 Task: In the  document Appleloge.rtf Share this file with 'softage2@softage.net' Check 'Vision History' View the  non- printing characters
Action: Mouse moved to (44, 63)
Screenshot: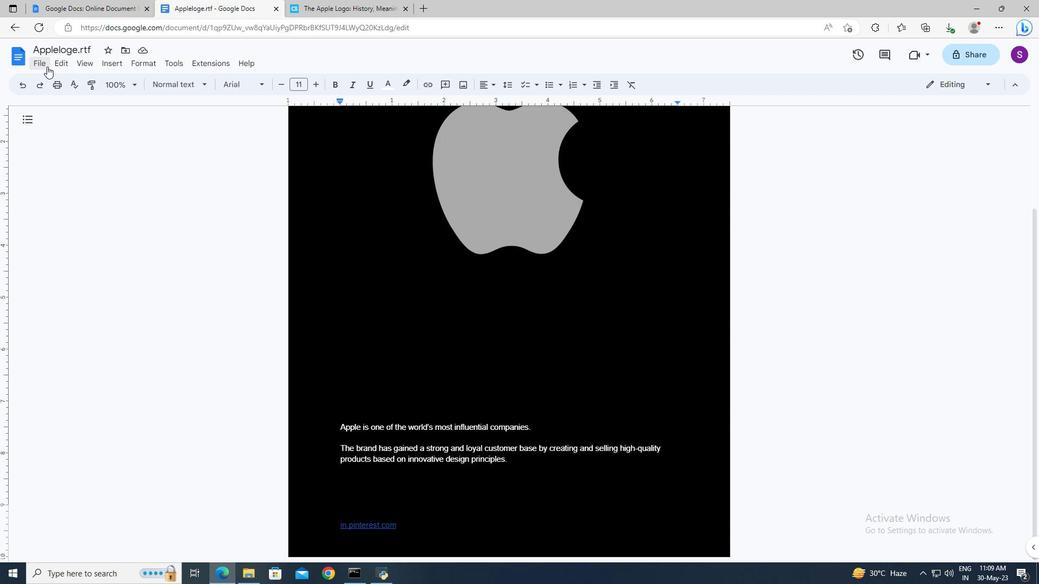 
Action: Mouse pressed left at (44, 63)
Screenshot: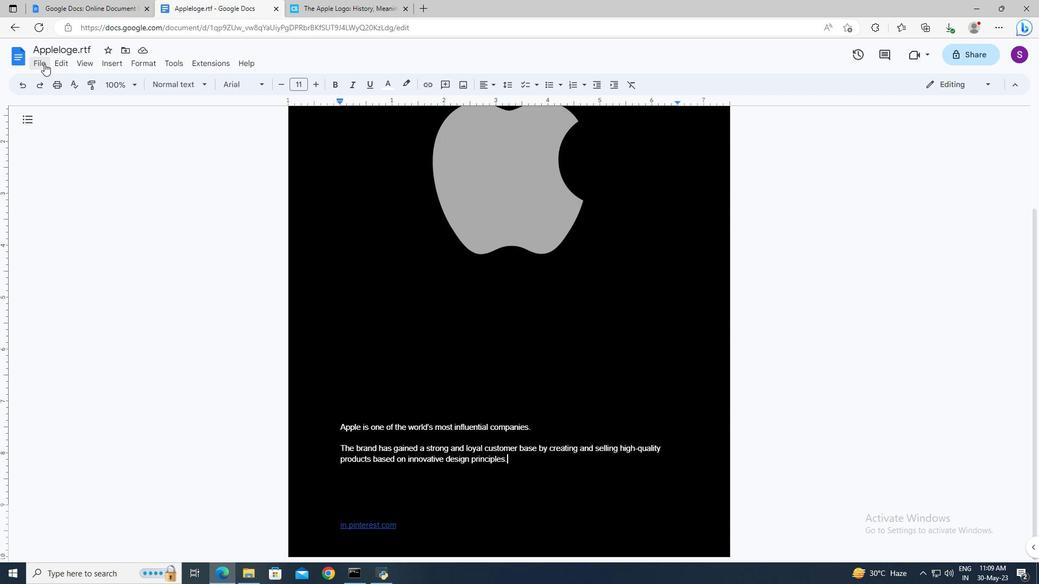 
Action: Mouse moved to (213, 146)
Screenshot: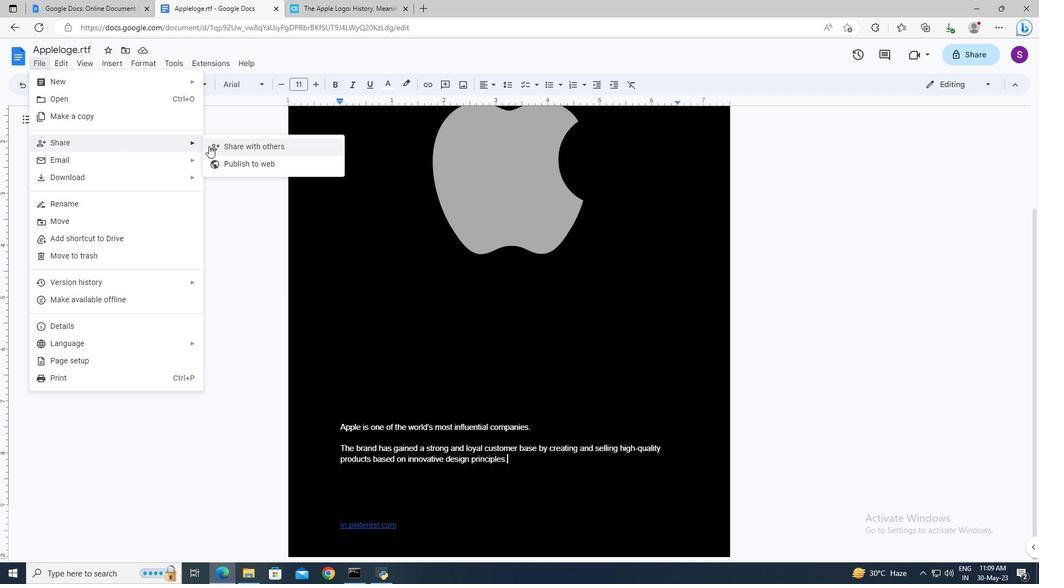 
Action: Mouse pressed left at (213, 146)
Screenshot: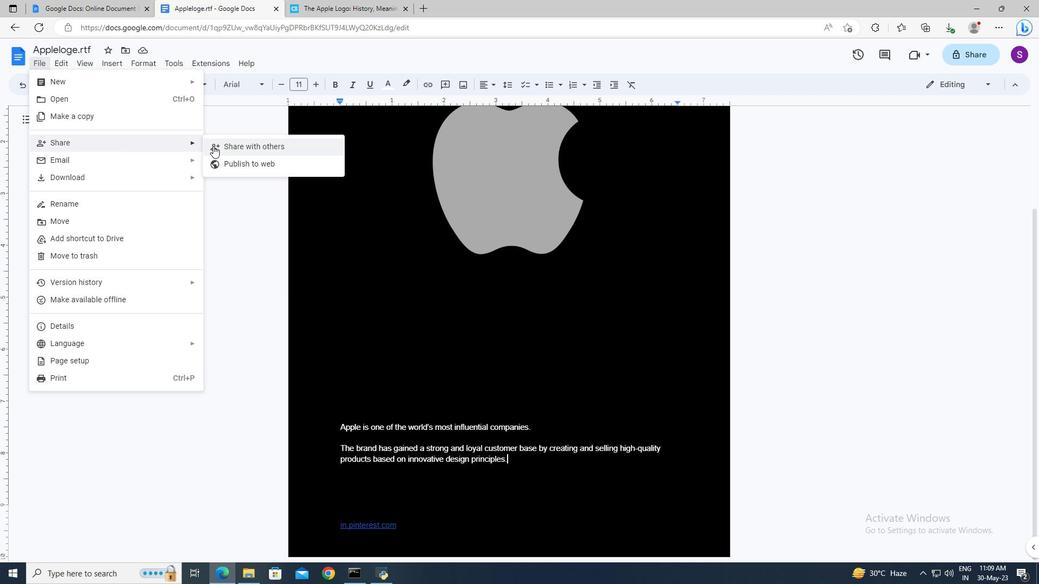 
Action: Mouse moved to (437, 238)
Screenshot: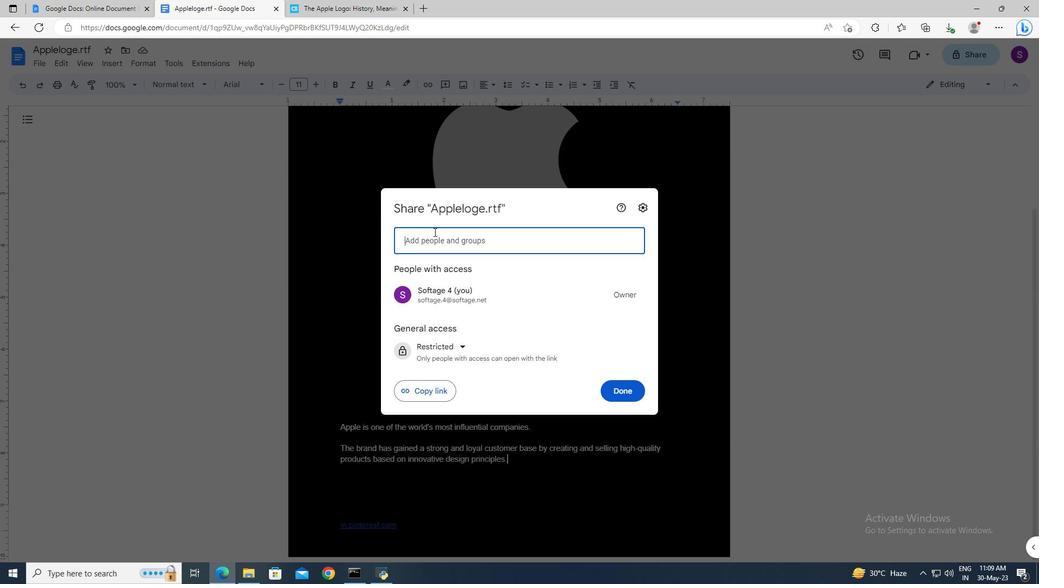 
Action: Mouse pressed left at (437, 238)
Screenshot: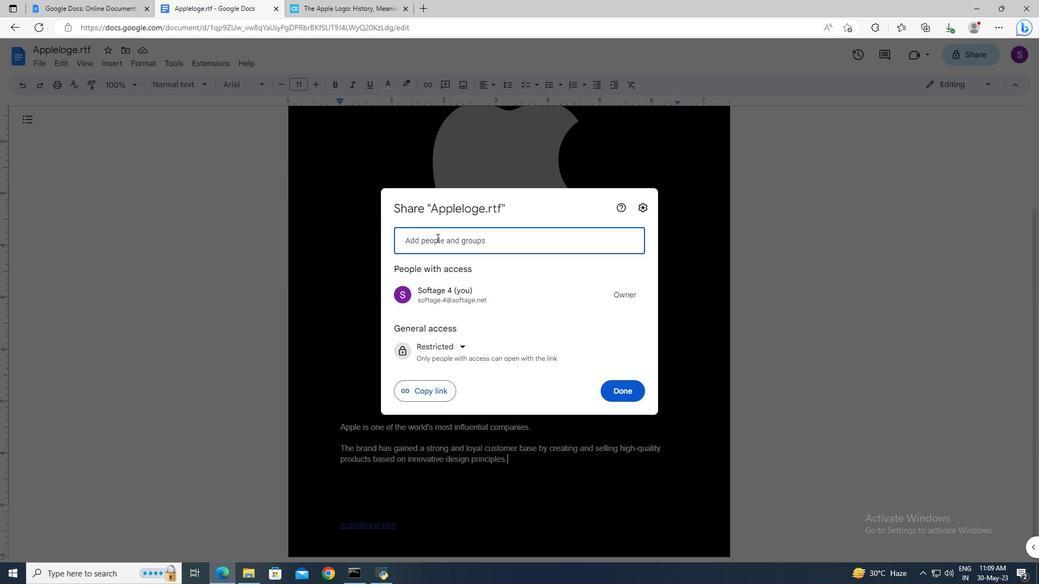 
Action: Key pressed softage2<Key.shift><Key.shift><Key.shift><Key.shift><Key.shift><Key.shift><Key.shift><Key.shift>@softage.net
Screenshot: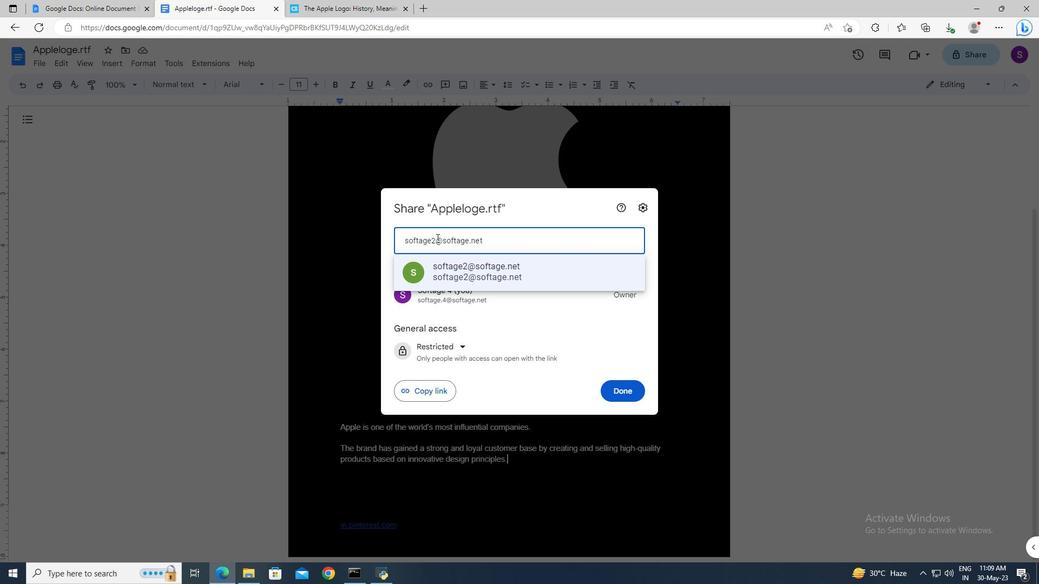 
Action: Mouse moved to (472, 267)
Screenshot: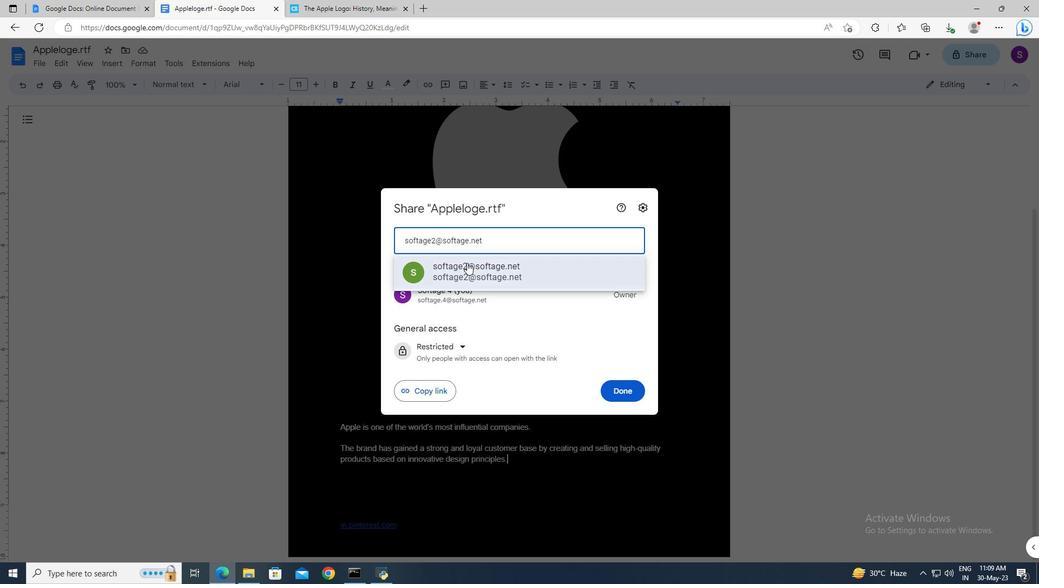 
Action: Mouse pressed left at (472, 267)
Screenshot: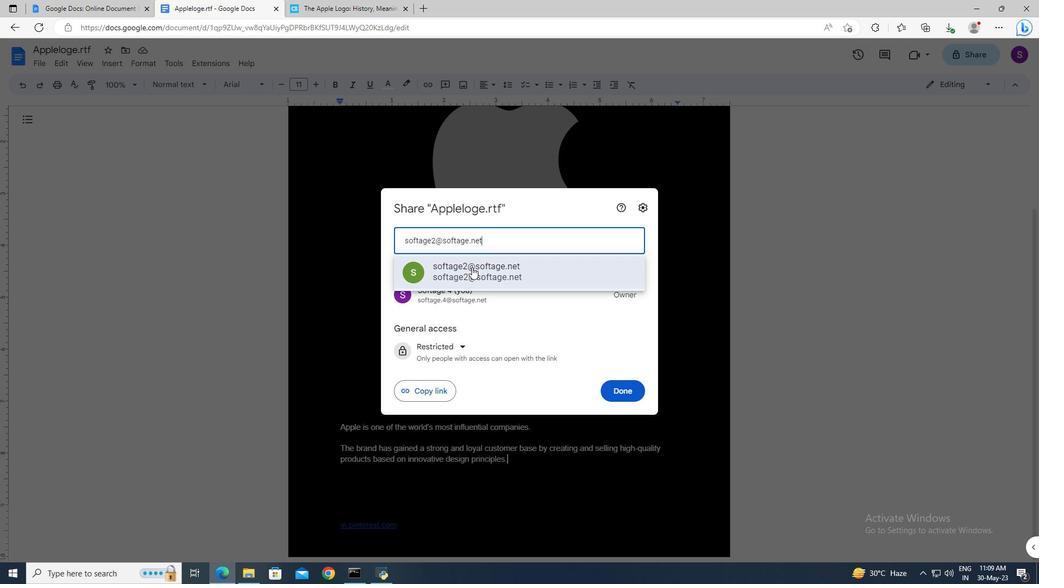
Action: Mouse moved to (620, 378)
Screenshot: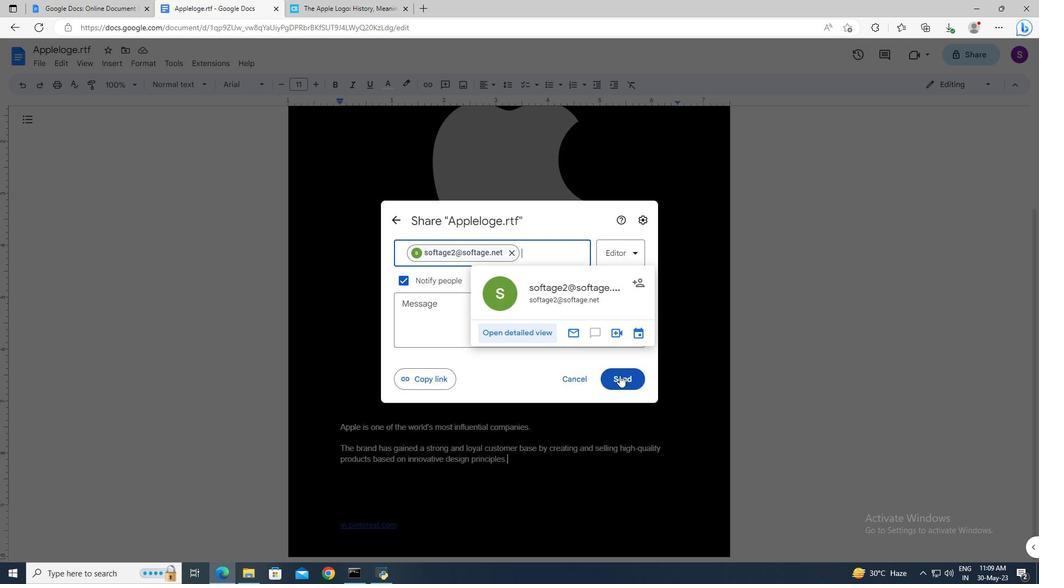 
Action: Mouse pressed left at (620, 378)
Screenshot: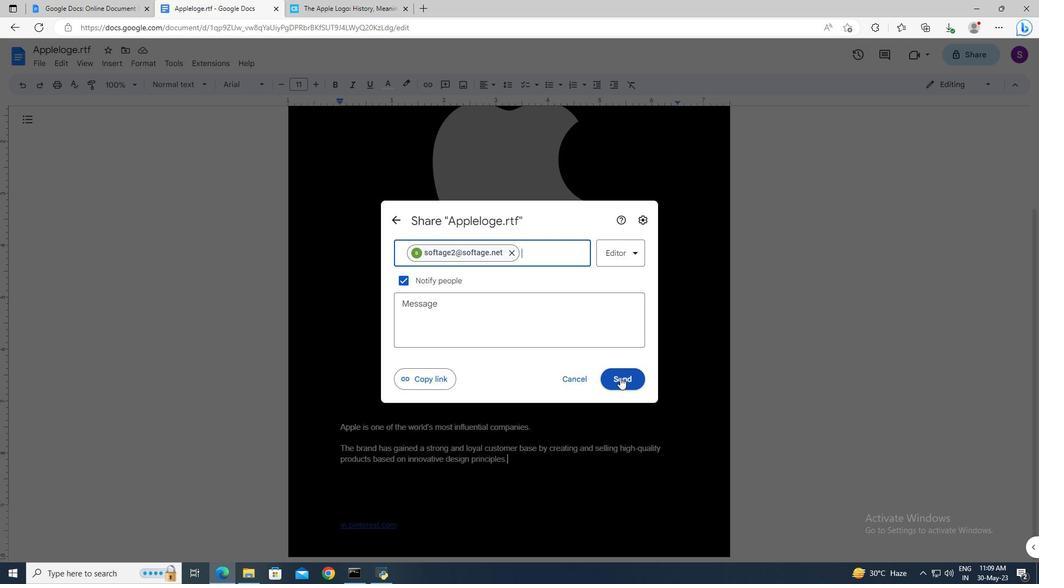 
Action: Mouse moved to (583, 334)
Screenshot: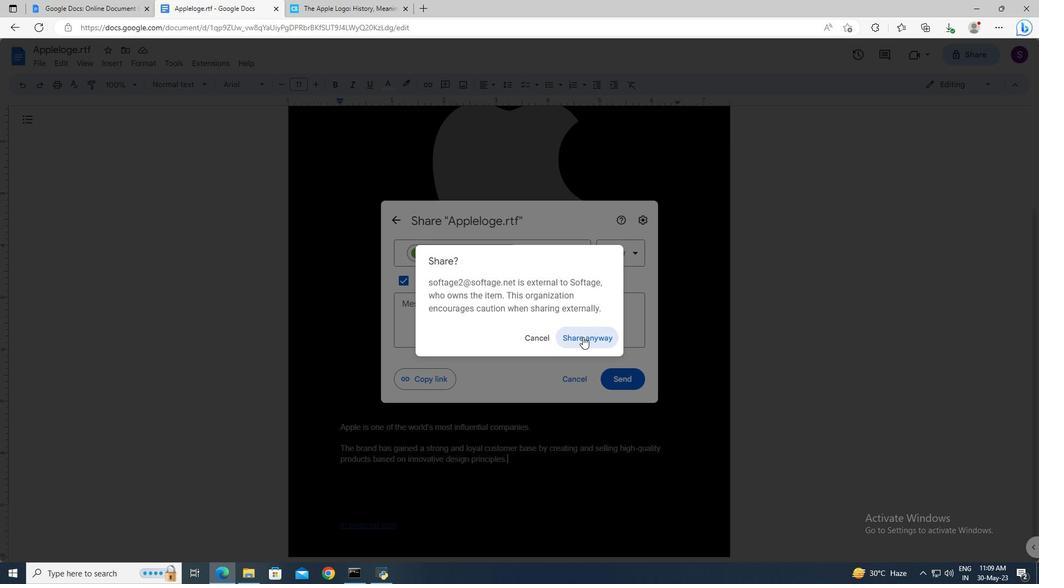 
Action: Mouse pressed left at (583, 334)
Screenshot: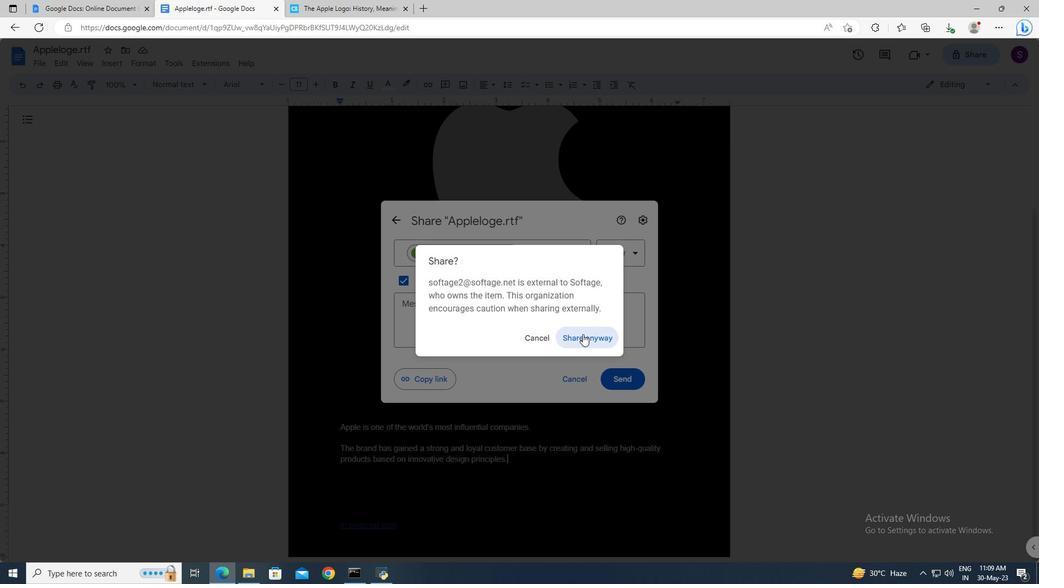 
Action: Mouse moved to (45, 64)
Screenshot: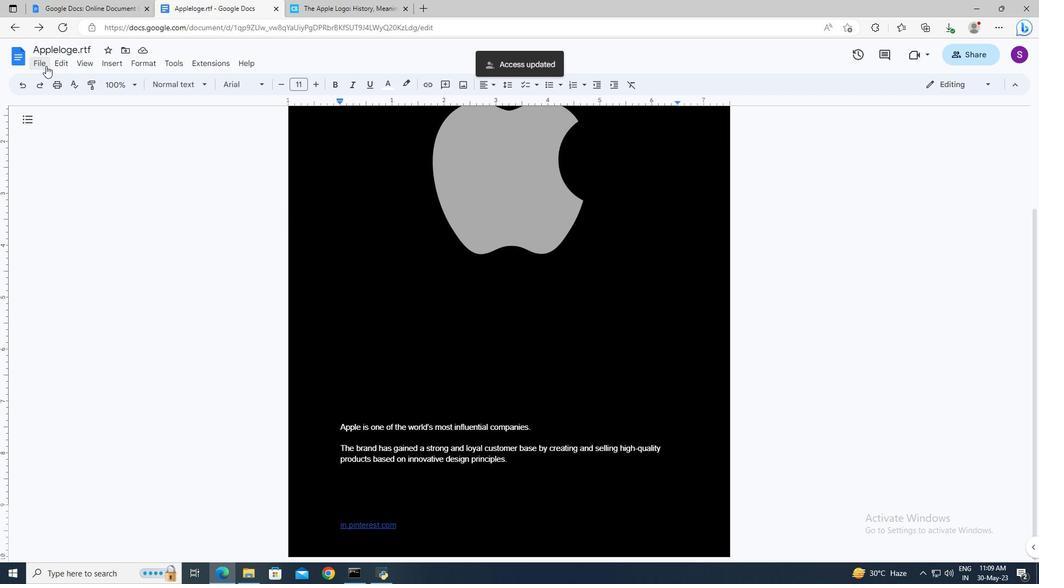 
Action: Mouse pressed left at (45, 64)
Screenshot: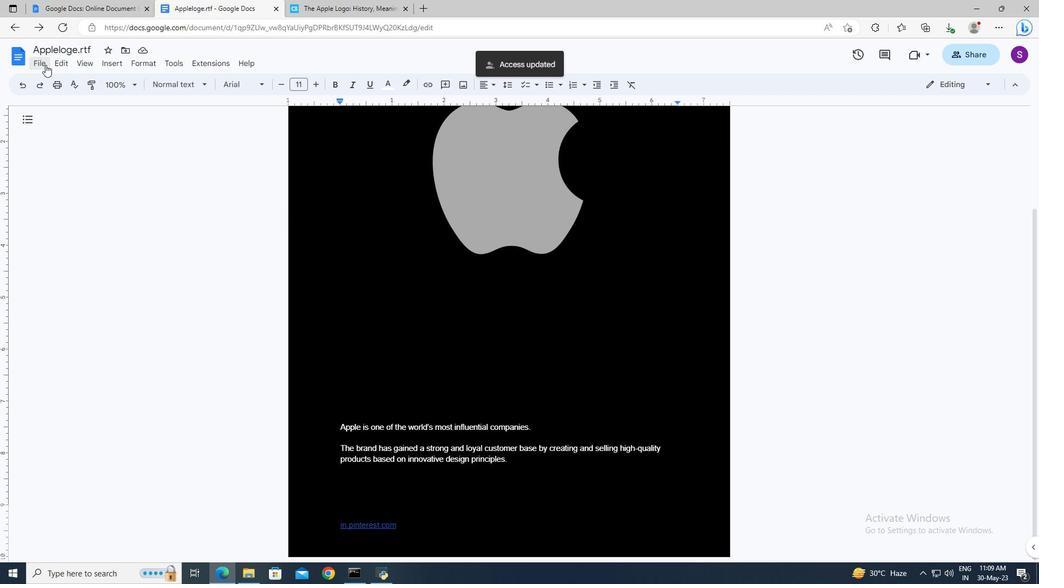 
Action: Mouse moved to (232, 300)
Screenshot: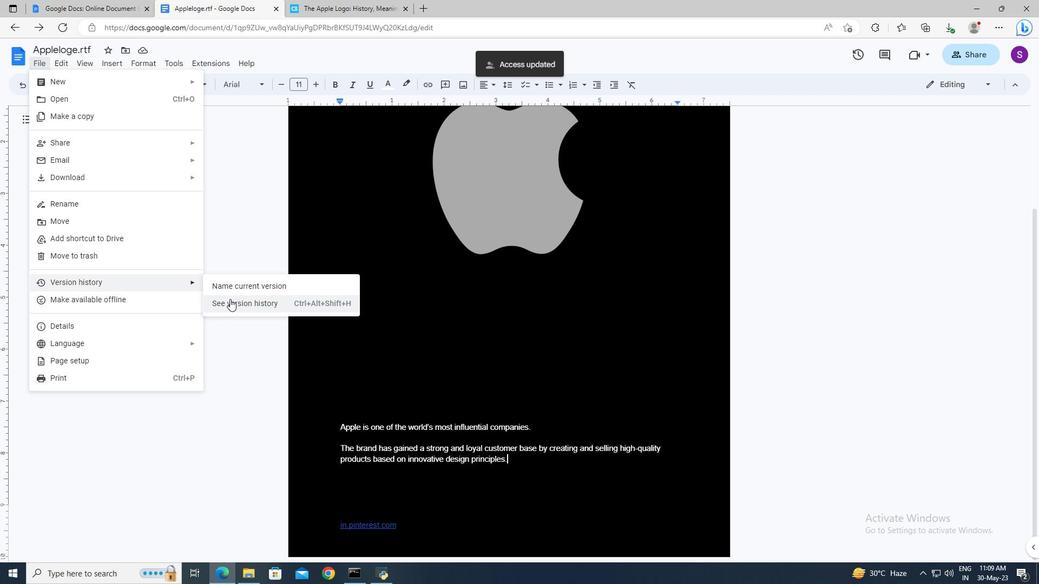 
Action: Mouse pressed left at (232, 300)
Screenshot: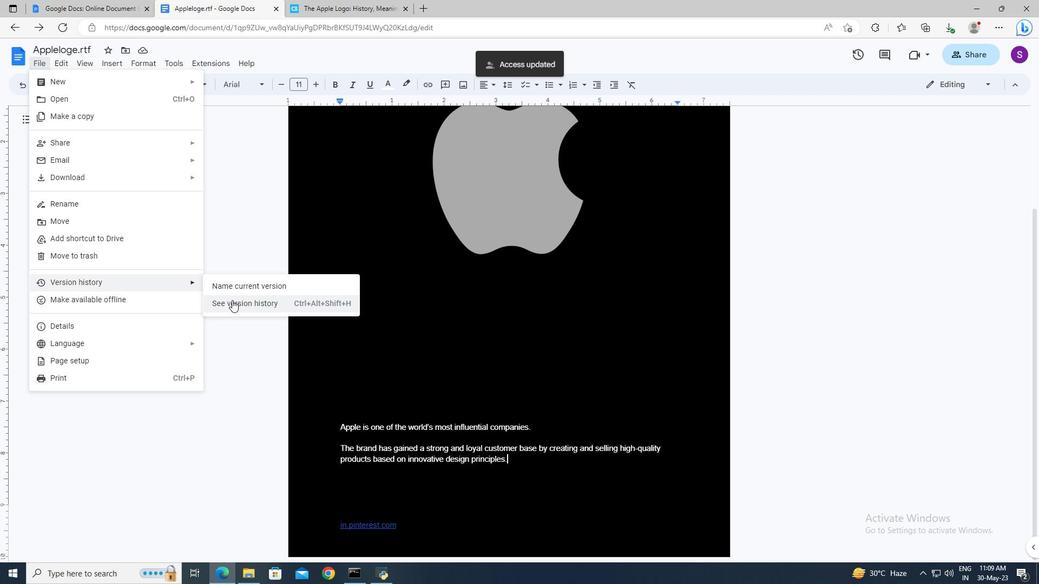 
Action: Mouse moved to (17, 57)
Screenshot: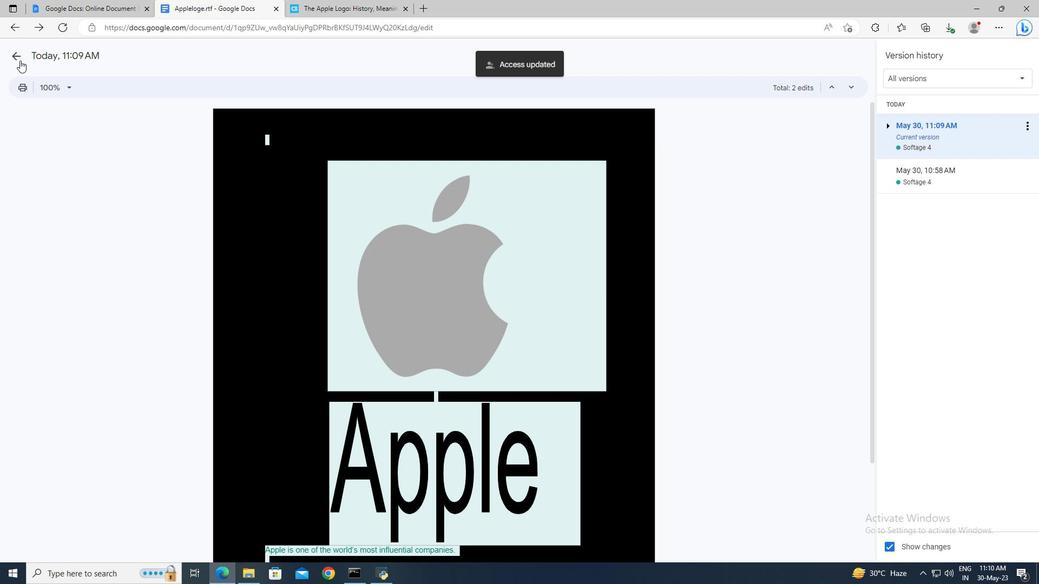 
Action: Mouse pressed left at (17, 57)
Screenshot: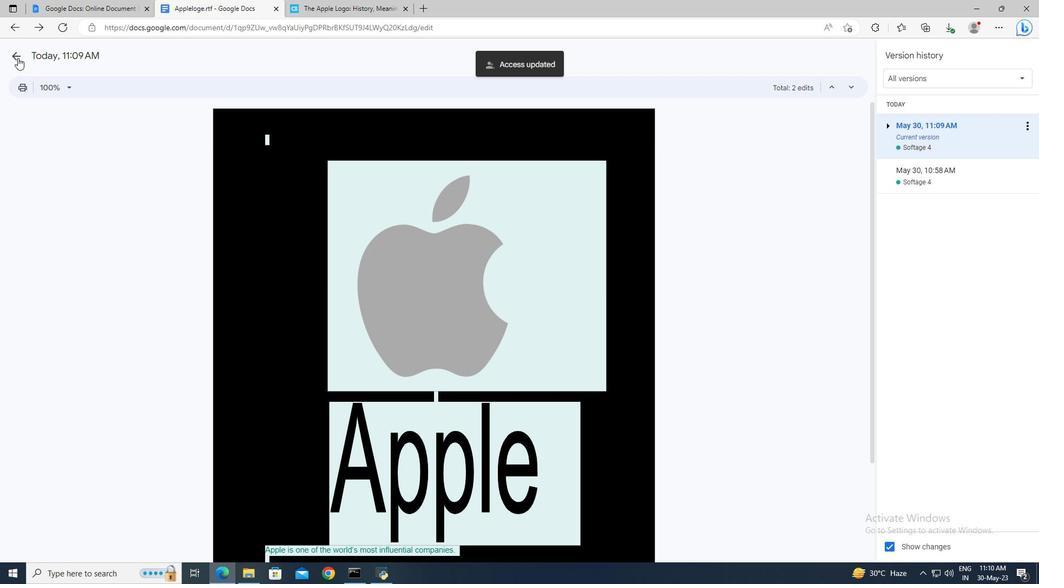 
Action: Mouse moved to (83, 58)
Screenshot: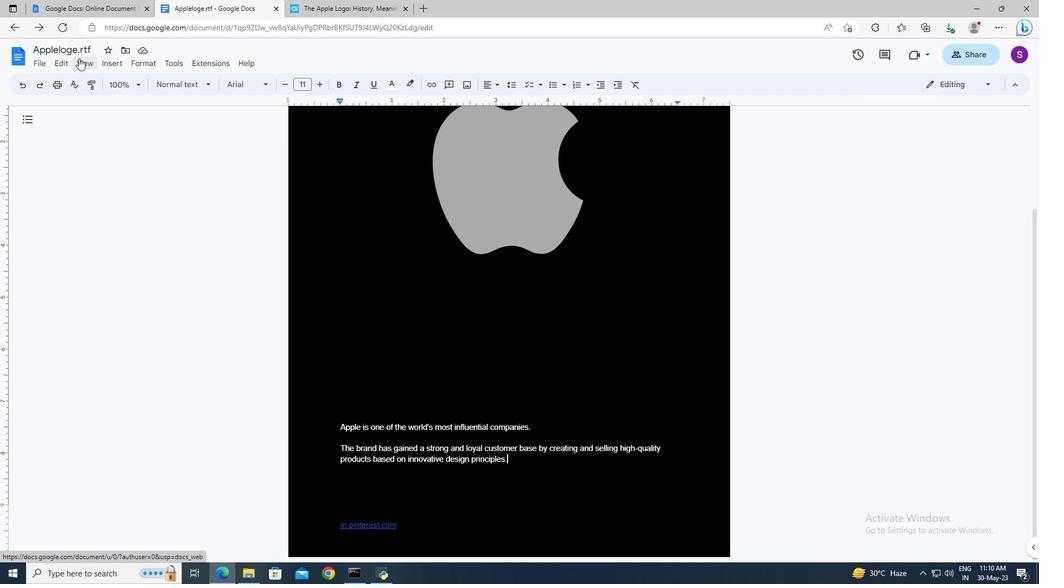 
Action: Mouse pressed left at (83, 58)
Screenshot: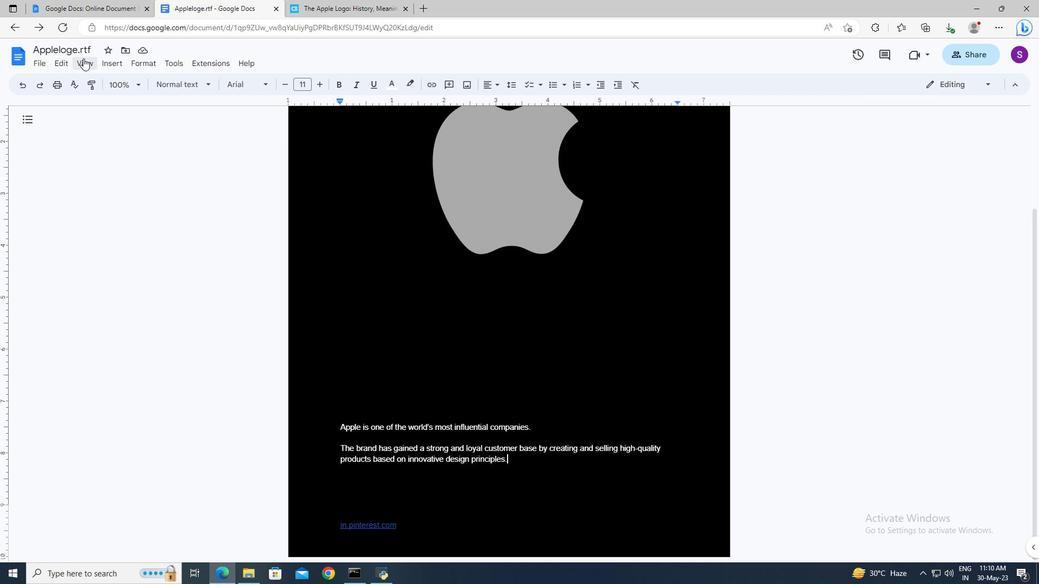 
Action: Mouse moved to (111, 174)
Screenshot: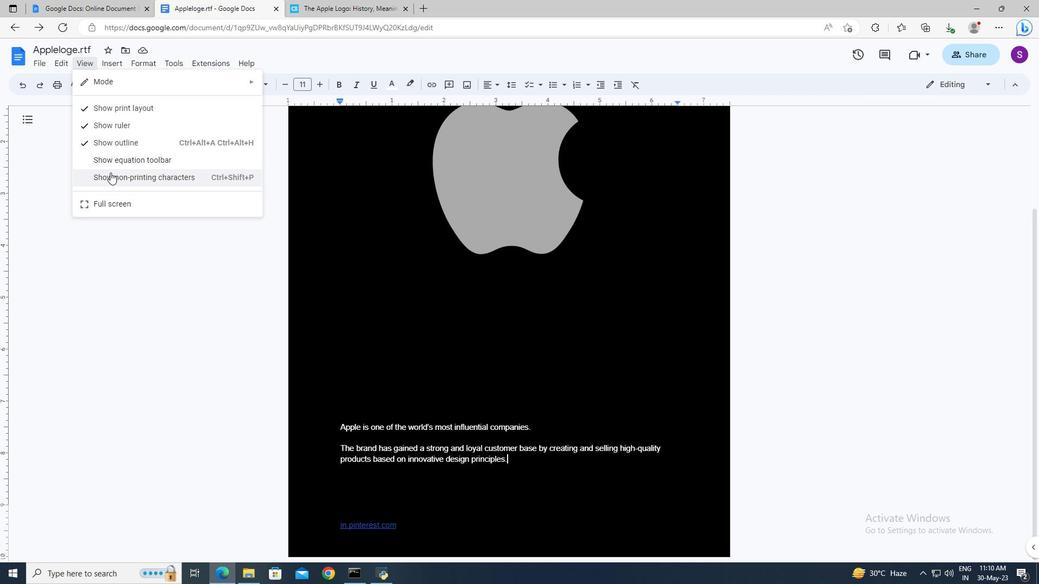 
Action: Mouse pressed left at (111, 174)
Screenshot: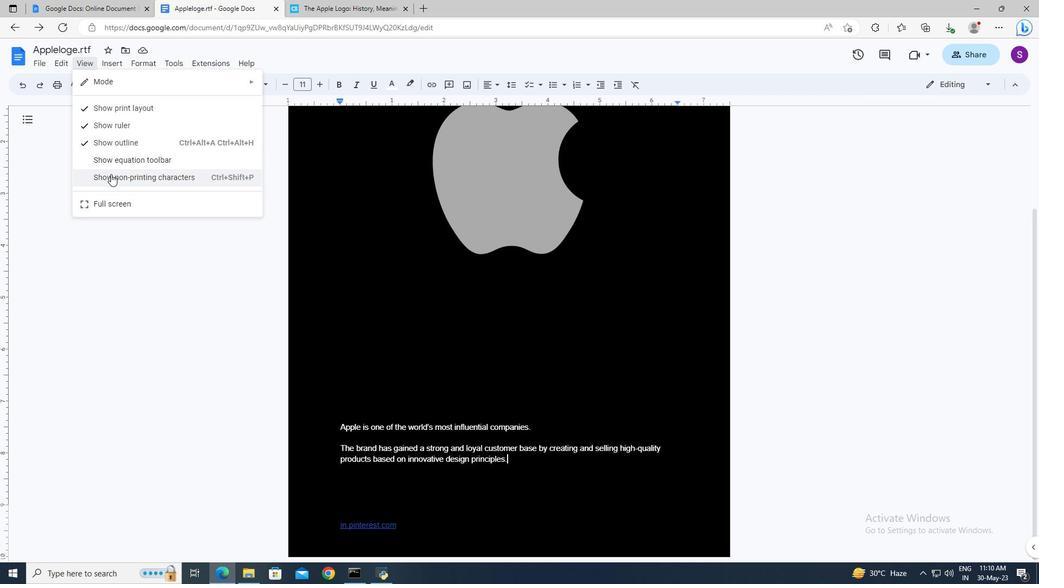 
Action: Mouse moved to (365, 291)
Screenshot: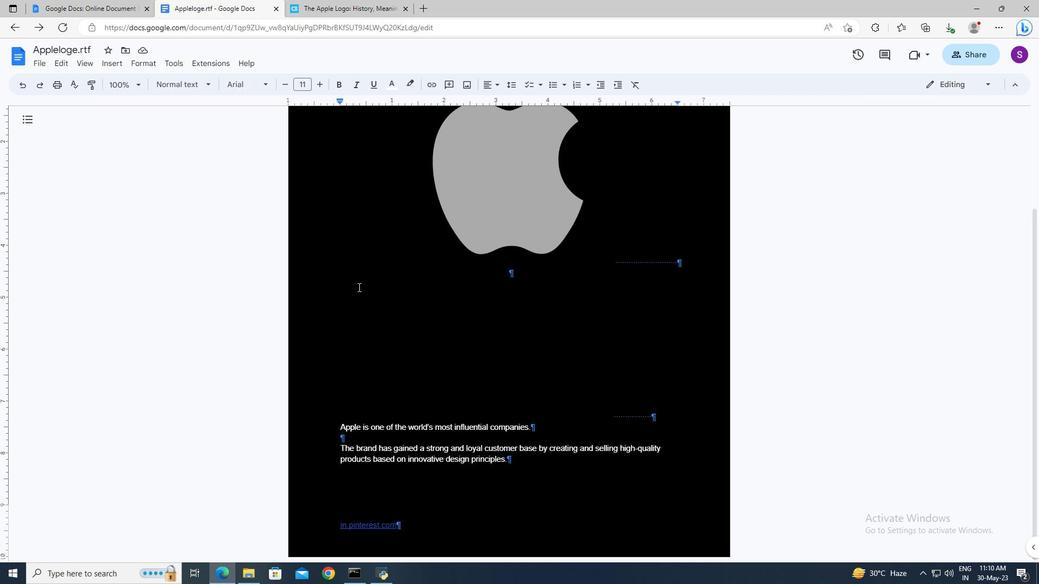 
